 Task: Create Card Employee Termination Review in Board Content Marketing Best Practices to Workspace Business Intelligence Software. Create Card Pilates Review in Board Brand Experience Design to Workspace Business Intelligence Software. Create Card Employee Exit Interview Review in Board Employee Onboarding and Orientation Programs to Workspace Business Intelligence Software
Action: Mouse moved to (106, 332)
Screenshot: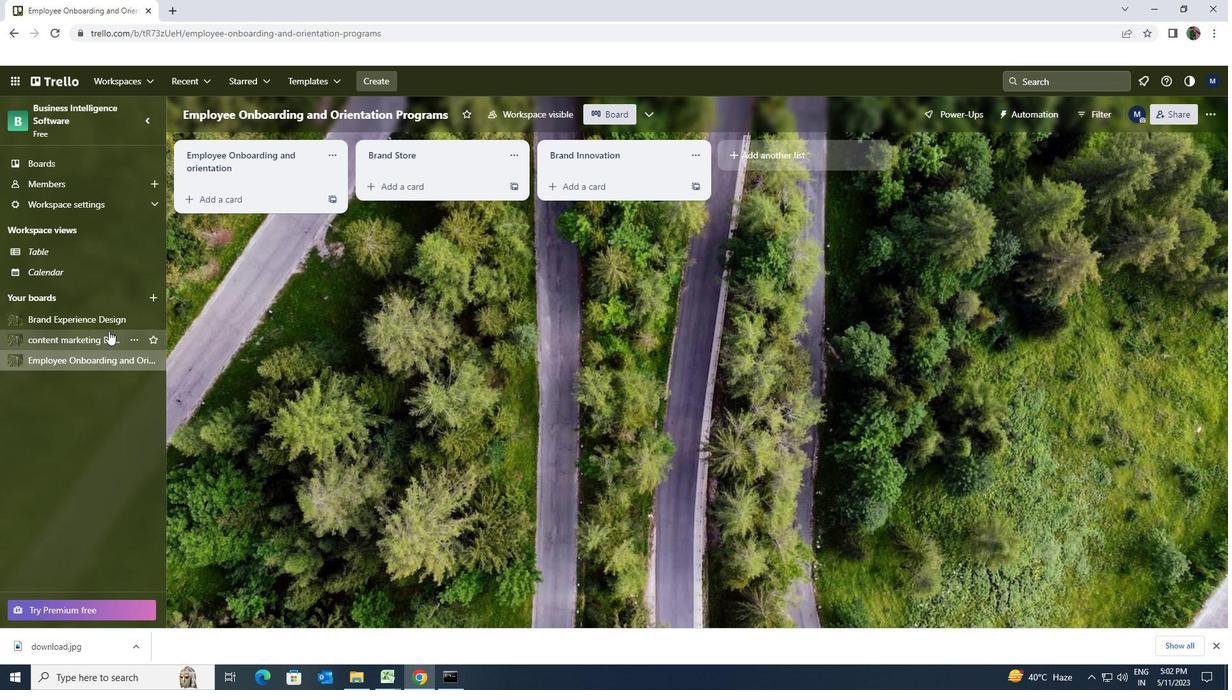 
Action: Mouse pressed left at (106, 332)
Screenshot: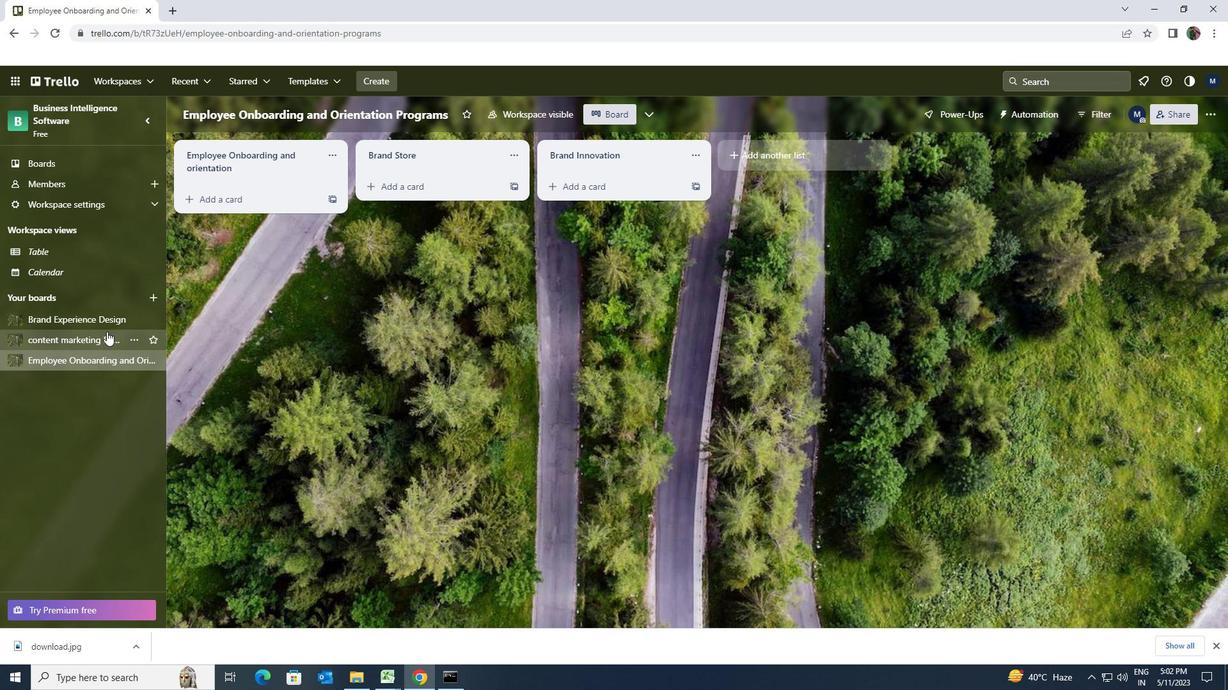 
Action: Mouse moved to (200, 186)
Screenshot: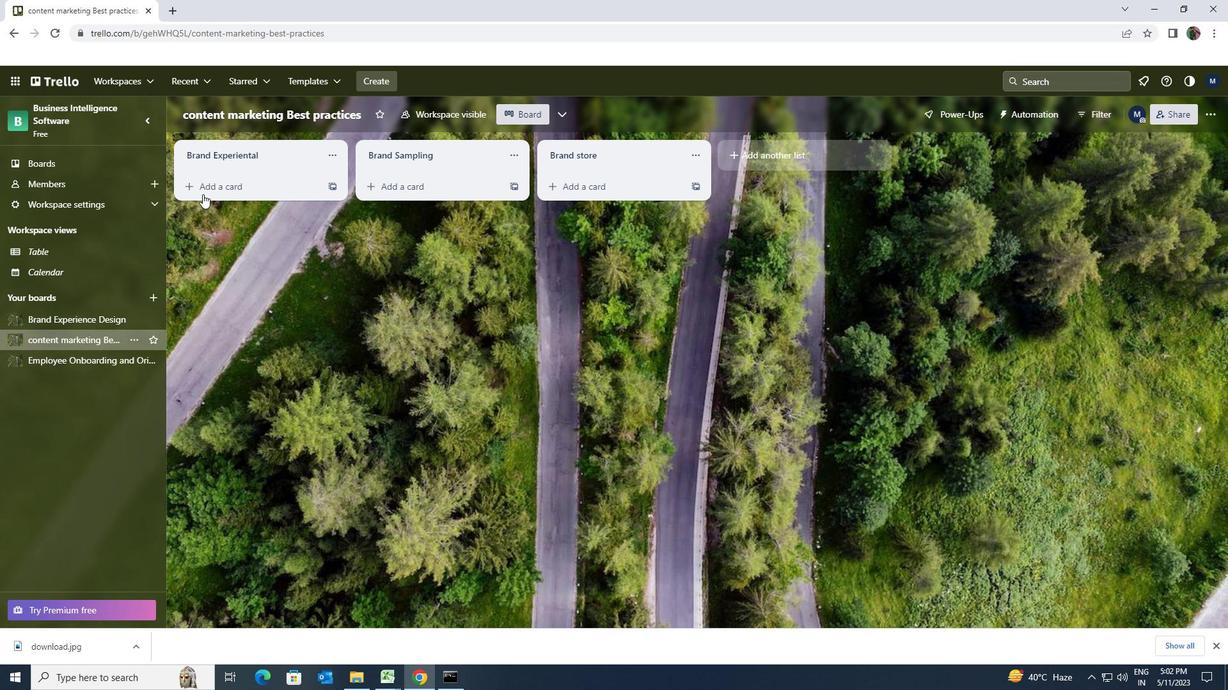 
Action: Mouse pressed left at (200, 186)
Screenshot: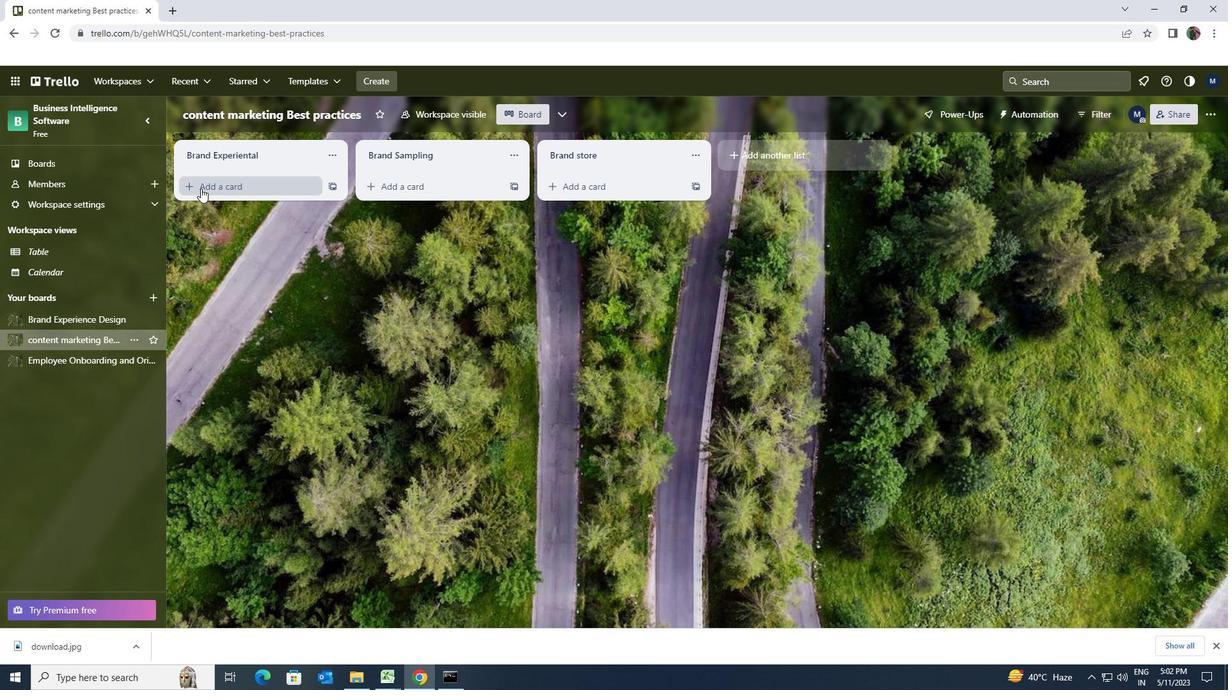 
Action: Mouse moved to (197, 189)
Screenshot: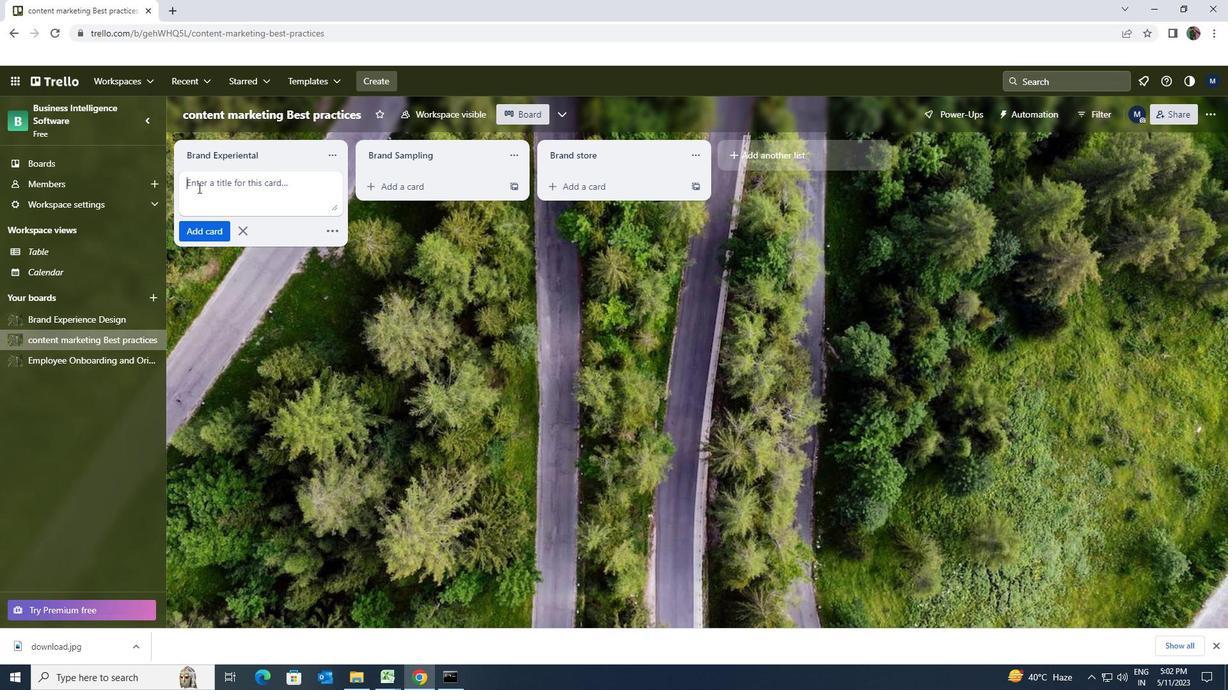 
Action: Key pressed <Key.shift><Key.shift><Key.shift><Key.shift><Key.shift><Key.shift><Key.shift><Key.shift><Key.shift><Key.shift><Key.shift>EMPLOYEE<Key.space><Key.shift>TERMINATION<Key.space><Key.shift>REVIEW
Screenshot: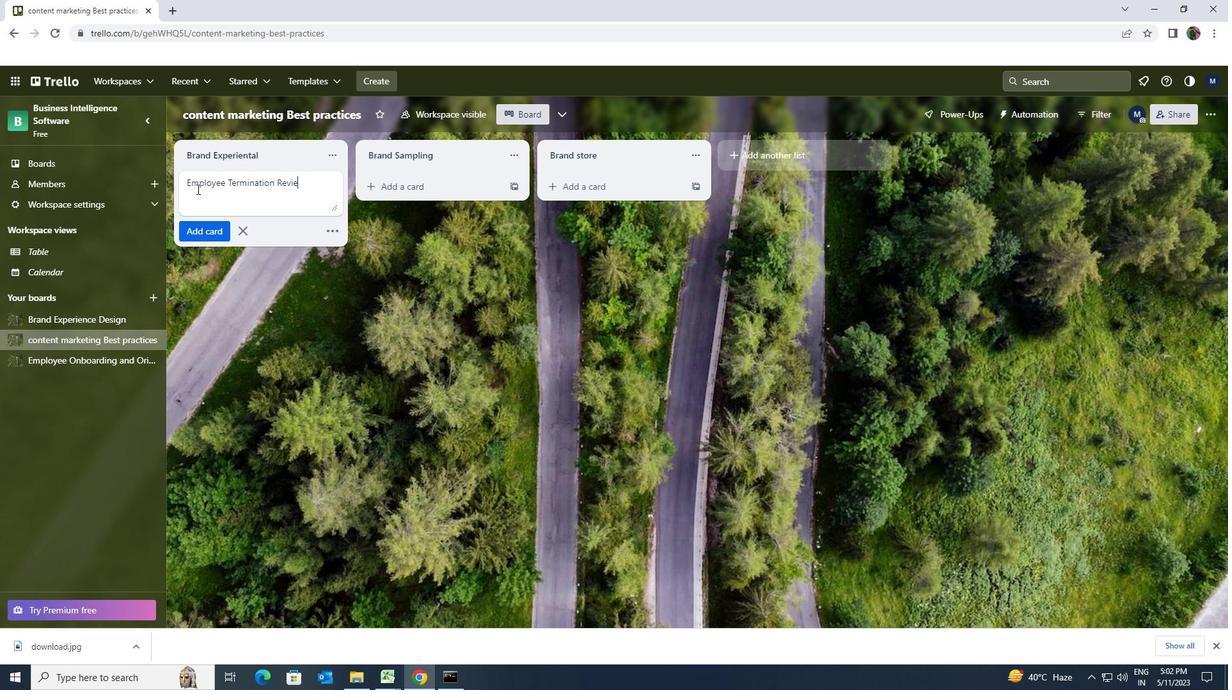 
Action: Mouse moved to (216, 227)
Screenshot: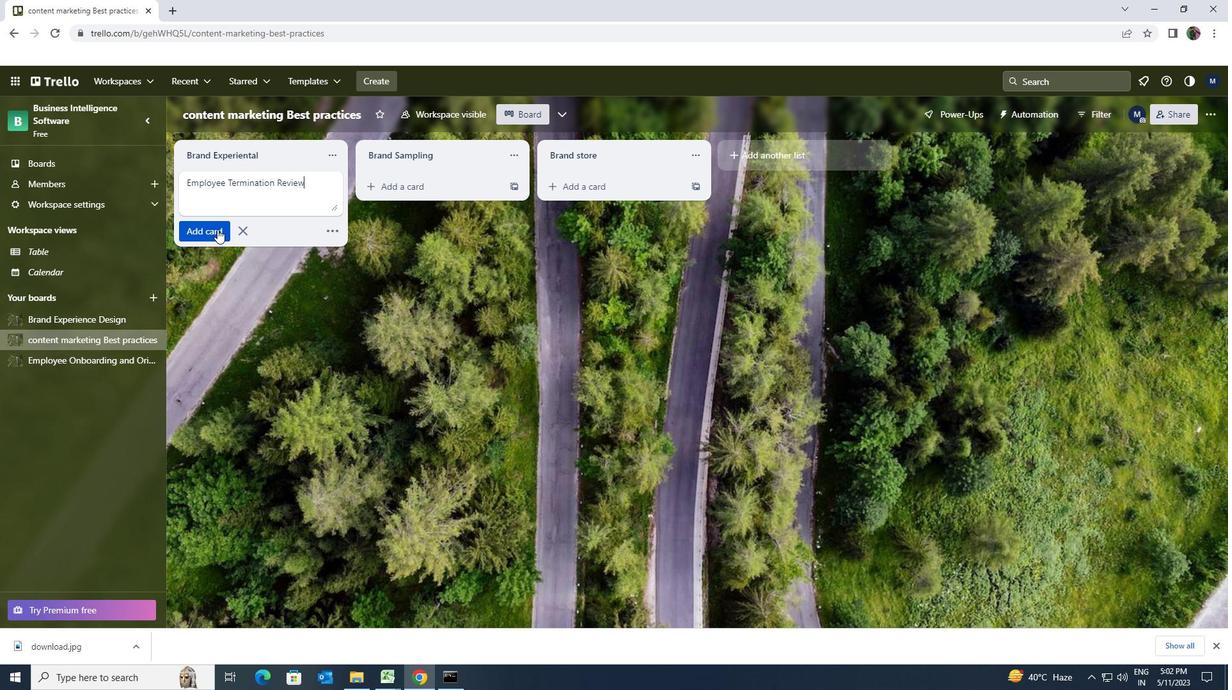 
Action: Mouse pressed left at (216, 227)
Screenshot: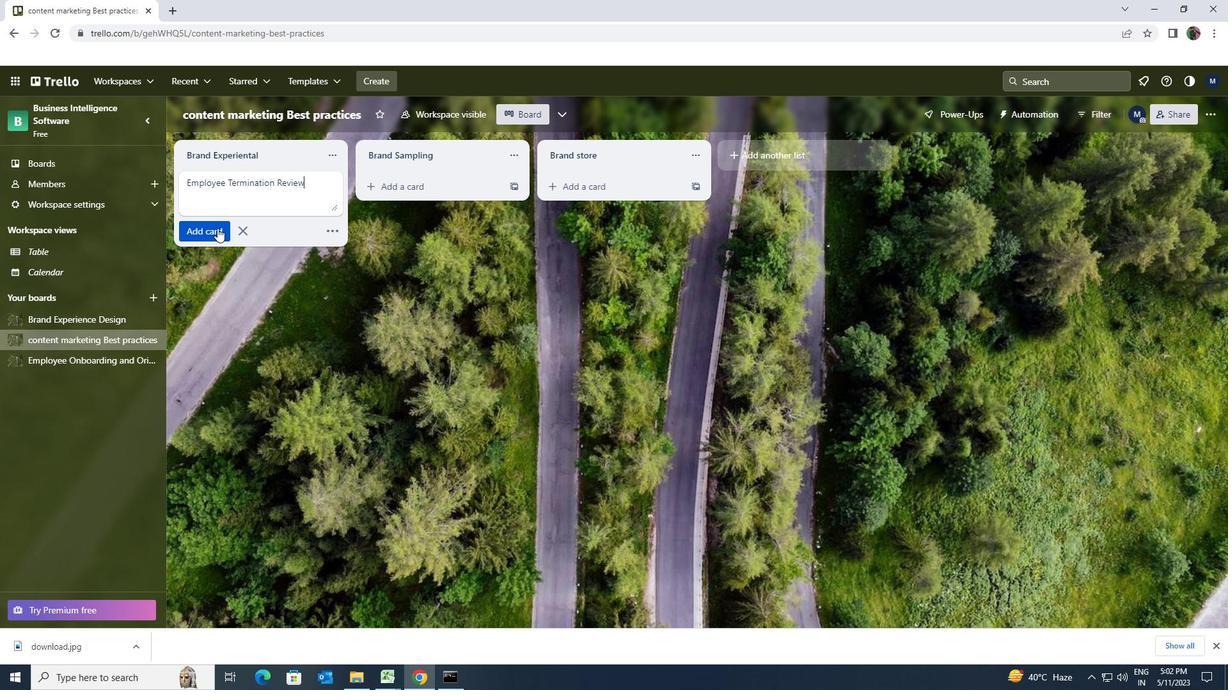 
Action: Mouse moved to (95, 321)
Screenshot: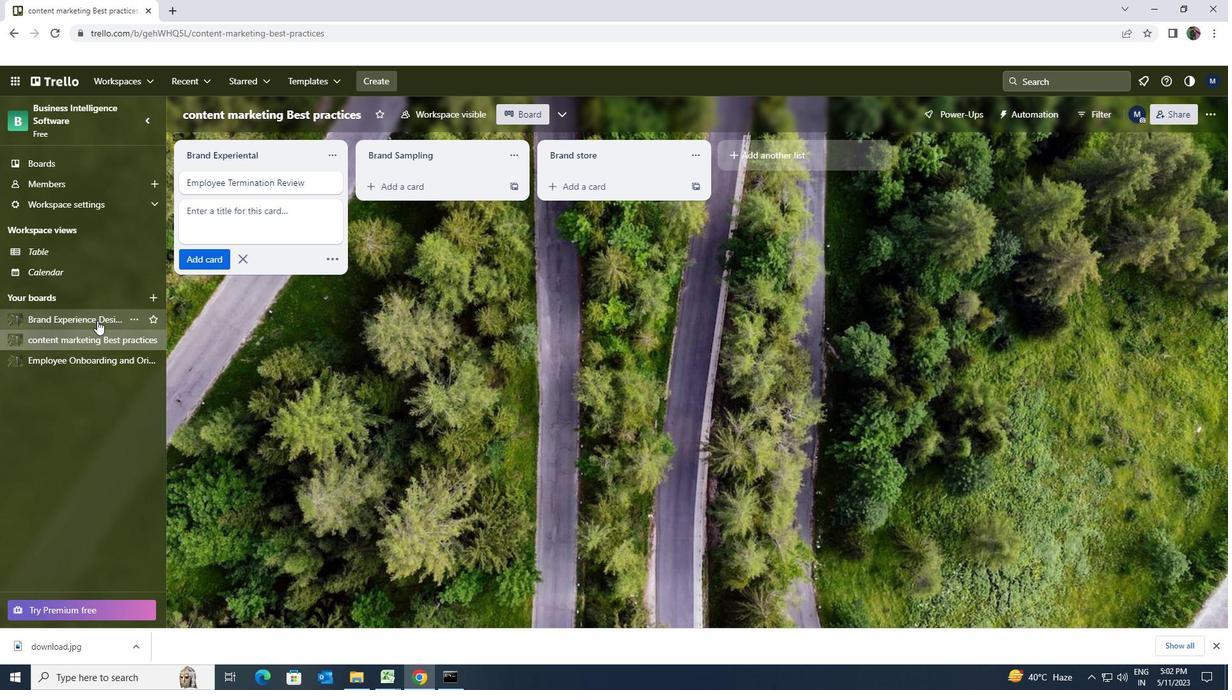 
Action: Mouse pressed left at (95, 321)
Screenshot: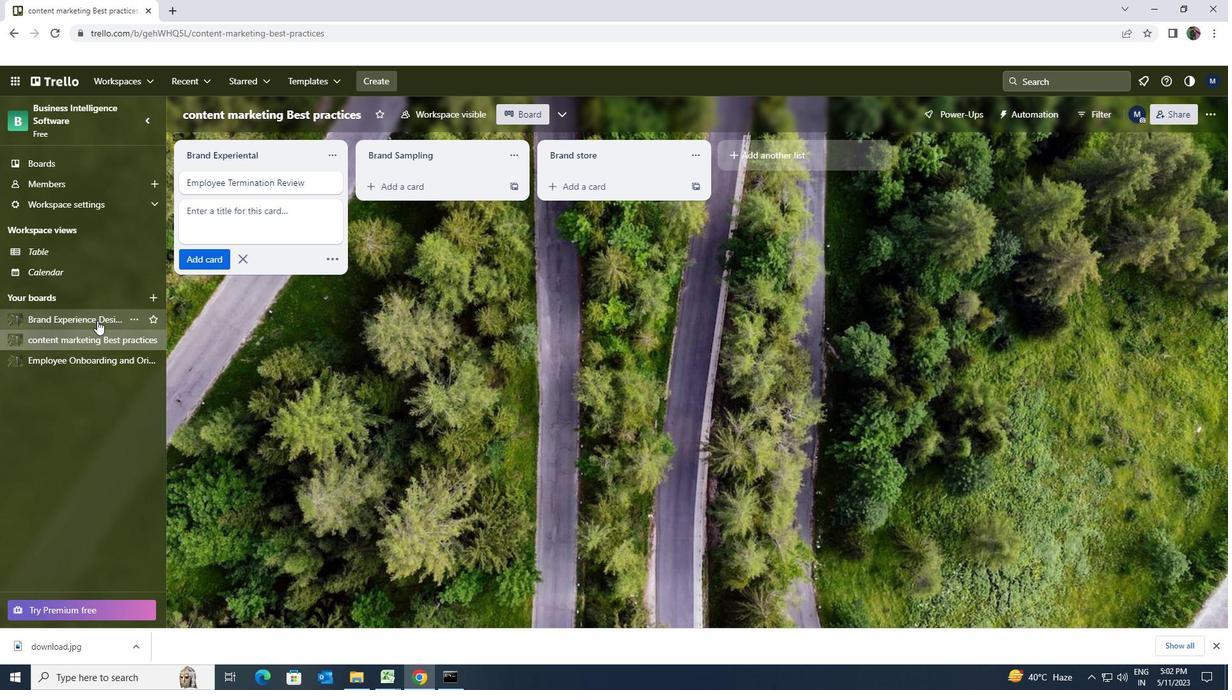 
Action: Mouse moved to (281, 188)
Screenshot: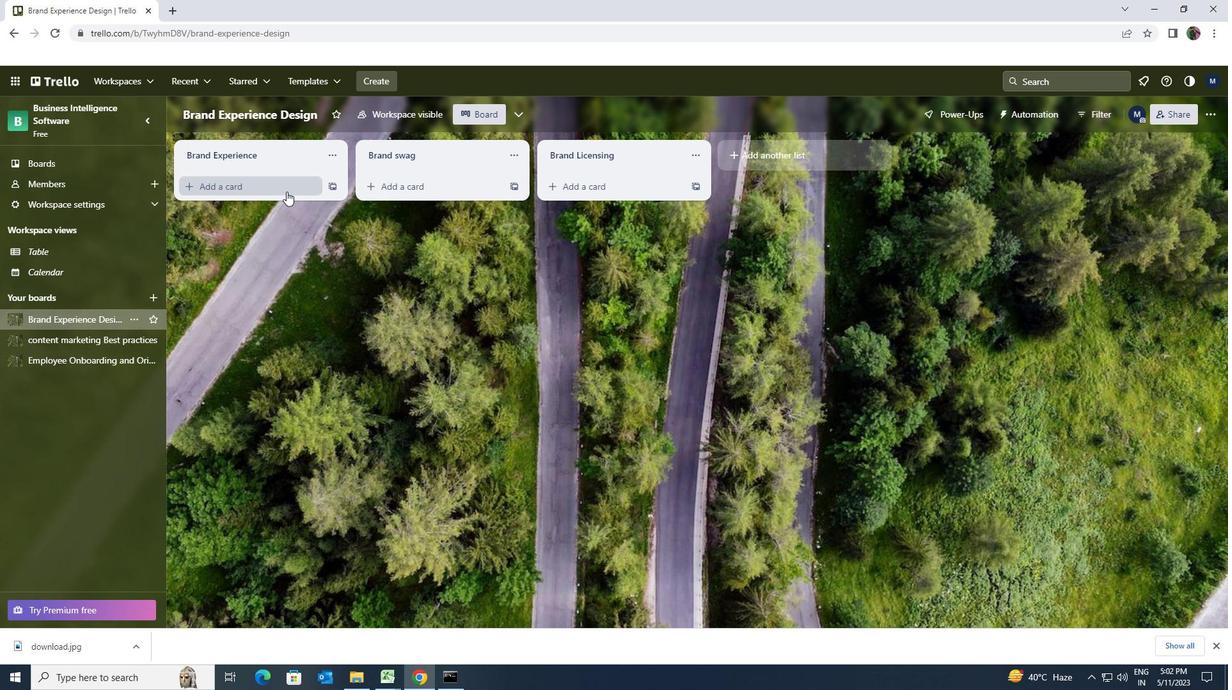 
Action: Mouse pressed left at (281, 188)
Screenshot: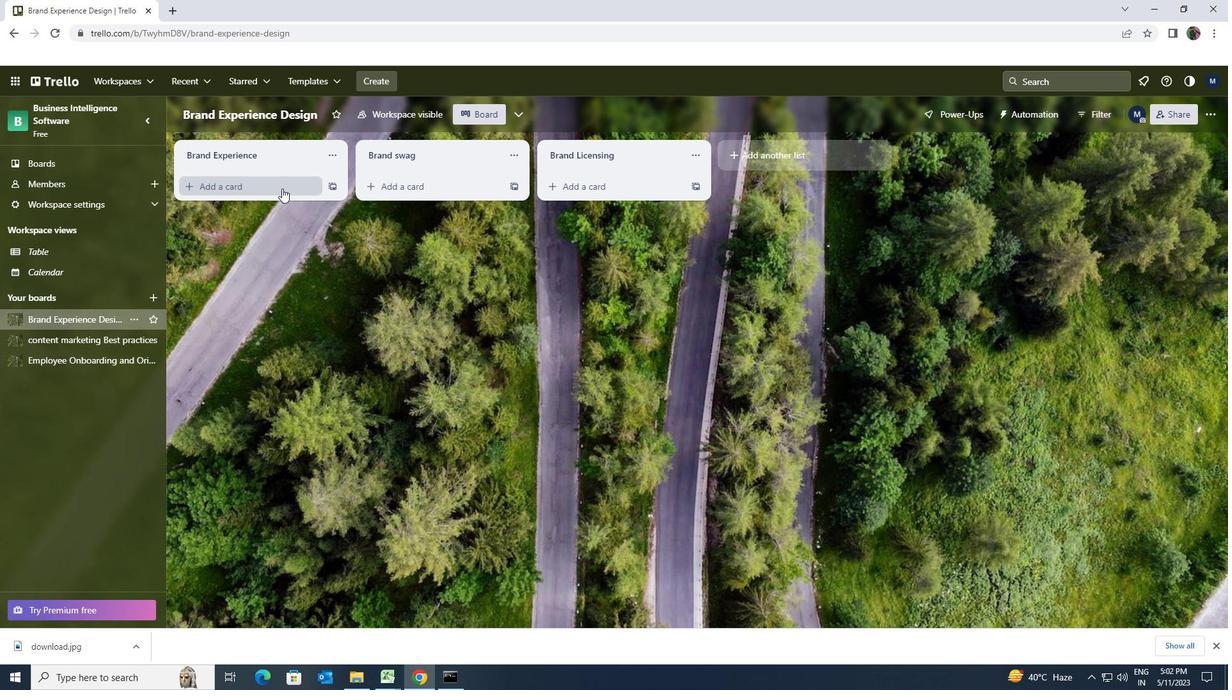 
Action: Key pressed <Key.shift>PILATES<Key.space><Key.shift><Key.shift><Key.shift><Key.shift><Key.shift><Key.shift><Key.shift><Key.shift><Key.shift><Key.shift><Key.shift><Key.shift><Key.shift><Key.shift><Key.shift><Key.shift><Key.shift><Key.shift><Key.shift><Key.shift><Key.shift><Key.shift><Key.shift><Key.shift><Key.shift><Key.shift><Key.shift>REVIEW
Screenshot: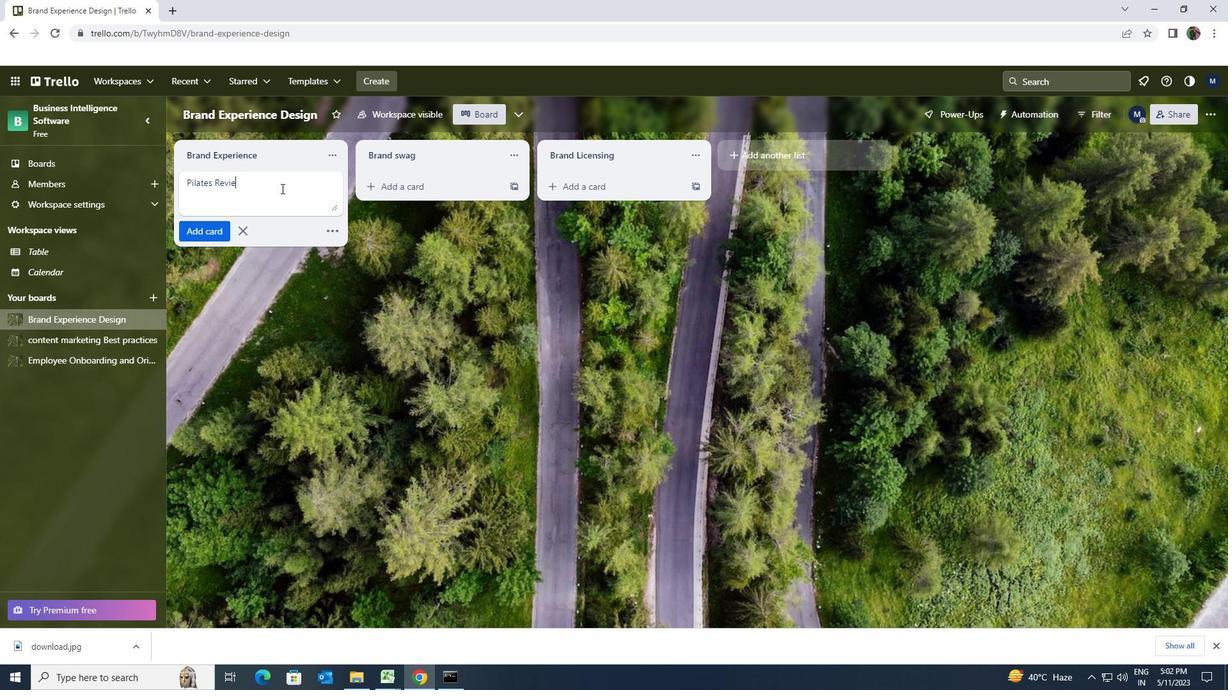 
Action: Mouse moved to (215, 229)
Screenshot: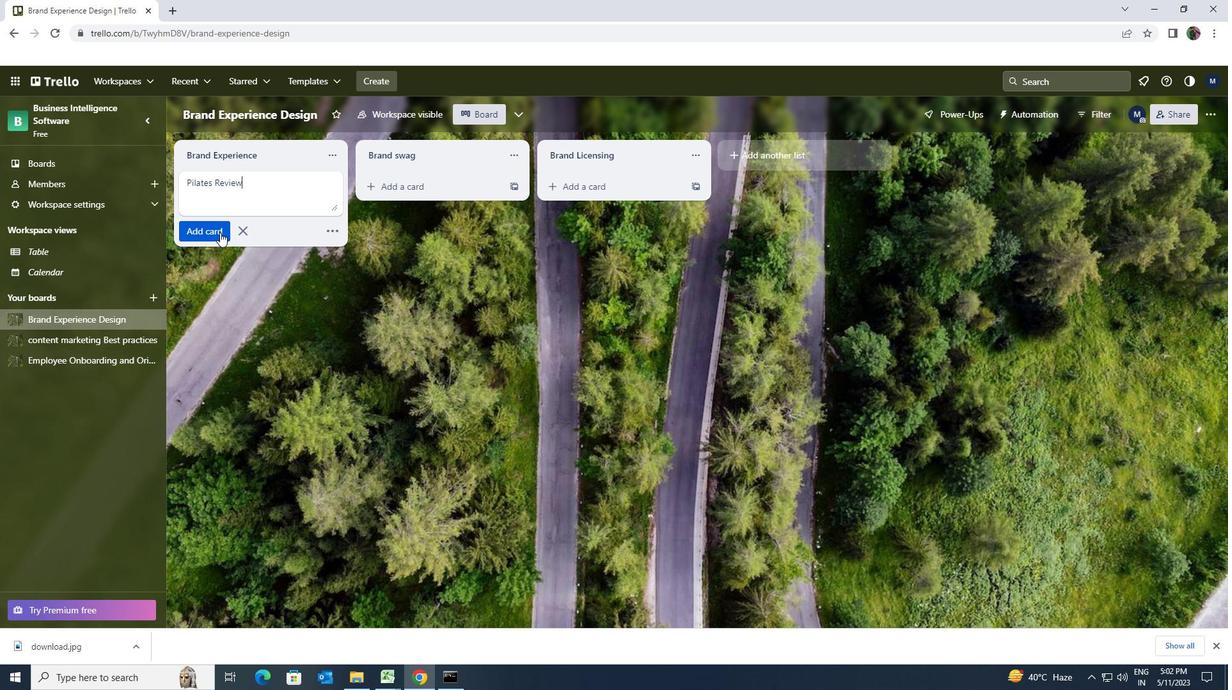 
Action: Mouse pressed left at (215, 229)
Screenshot: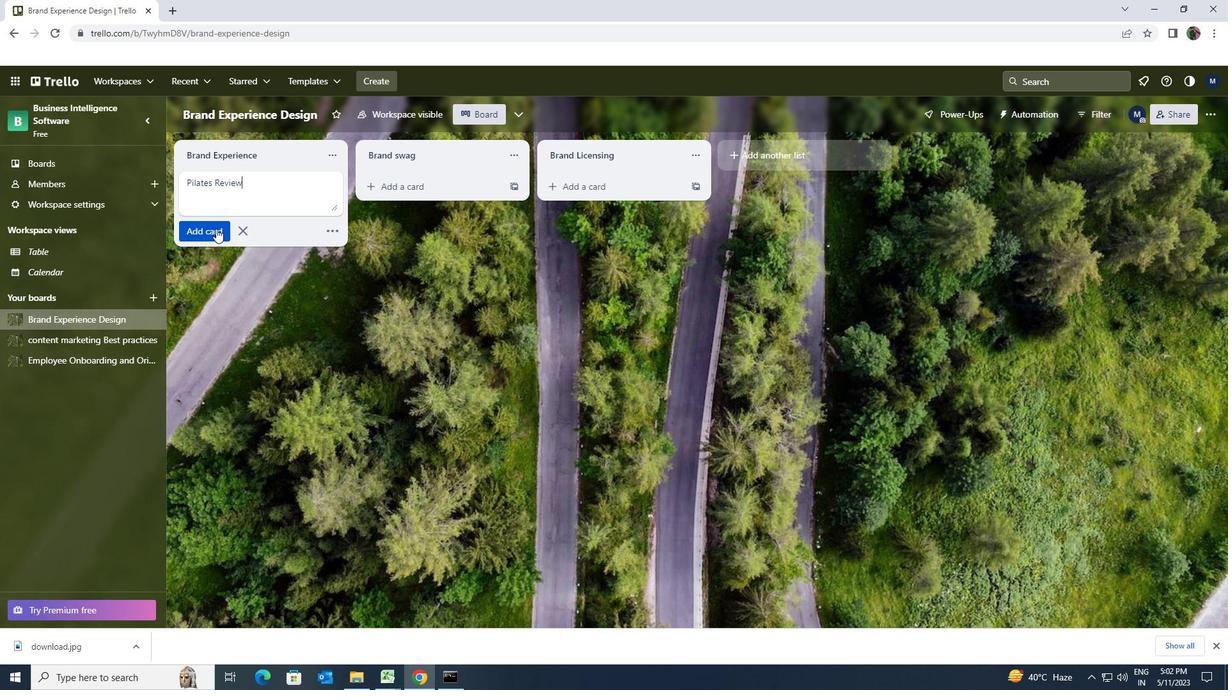 
Action: Mouse moved to (104, 362)
Screenshot: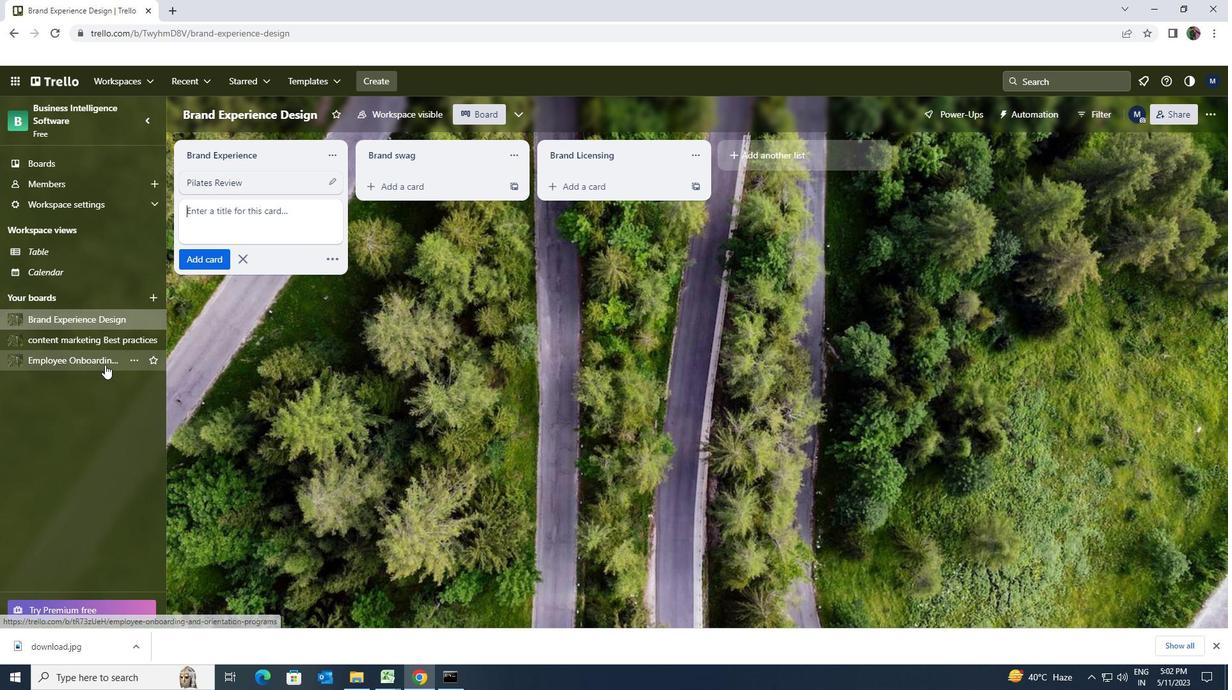 
Action: Mouse pressed left at (104, 362)
Screenshot: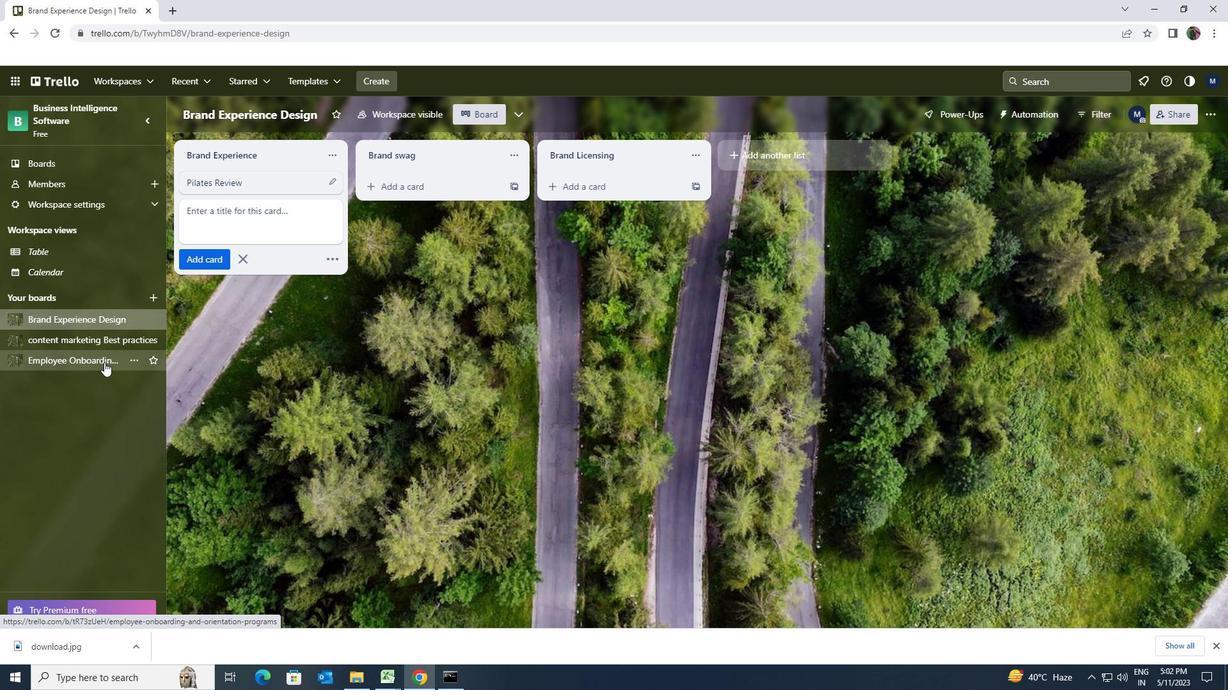 
Action: Mouse moved to (343, 205)
Screenshot: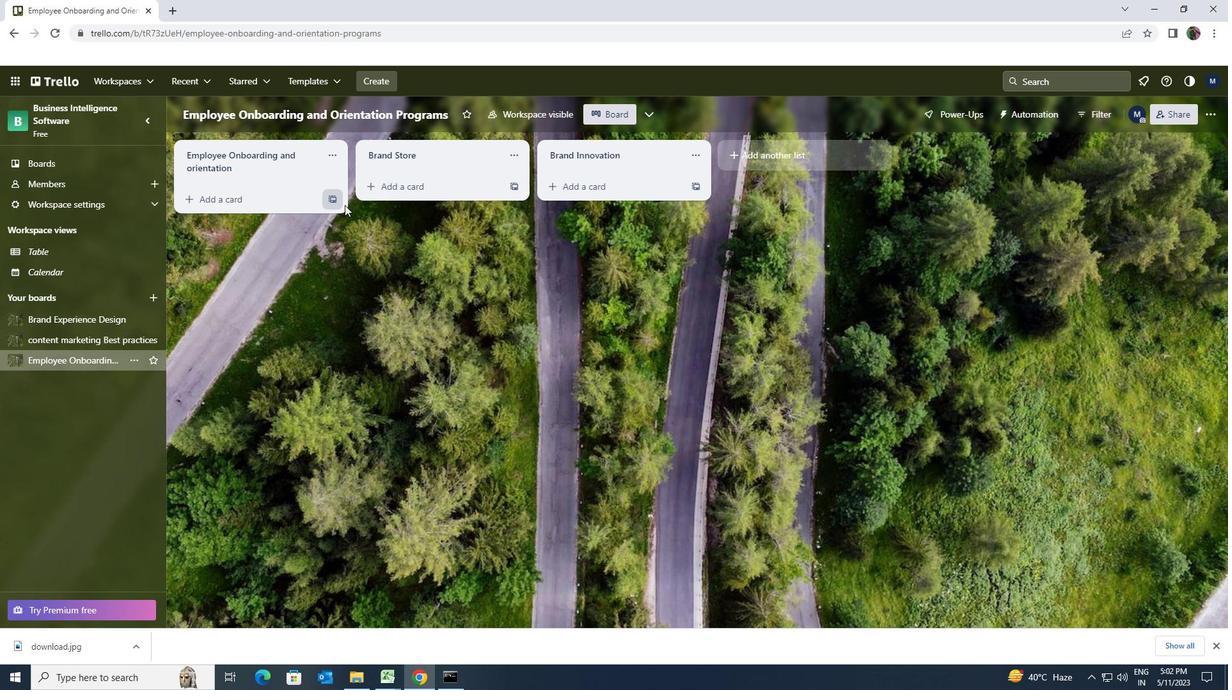 
Action: Mouse pressed left at (343, 205)
Screenshot: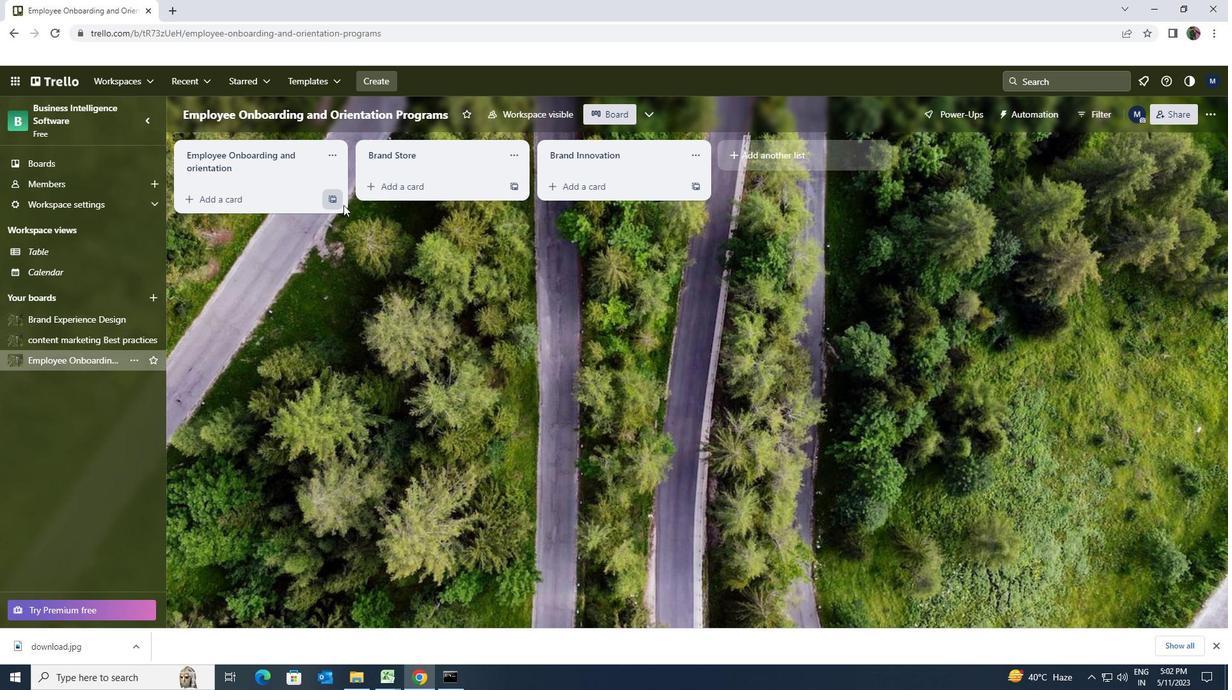 
Action: Key pressed <Key.shift>EXIT<Key.space><Key.shift><Key.shift><Key.shift><Key.shift><Key.backspace><Key.backspace><Key.backspace><Key.backspace>
Screenshot: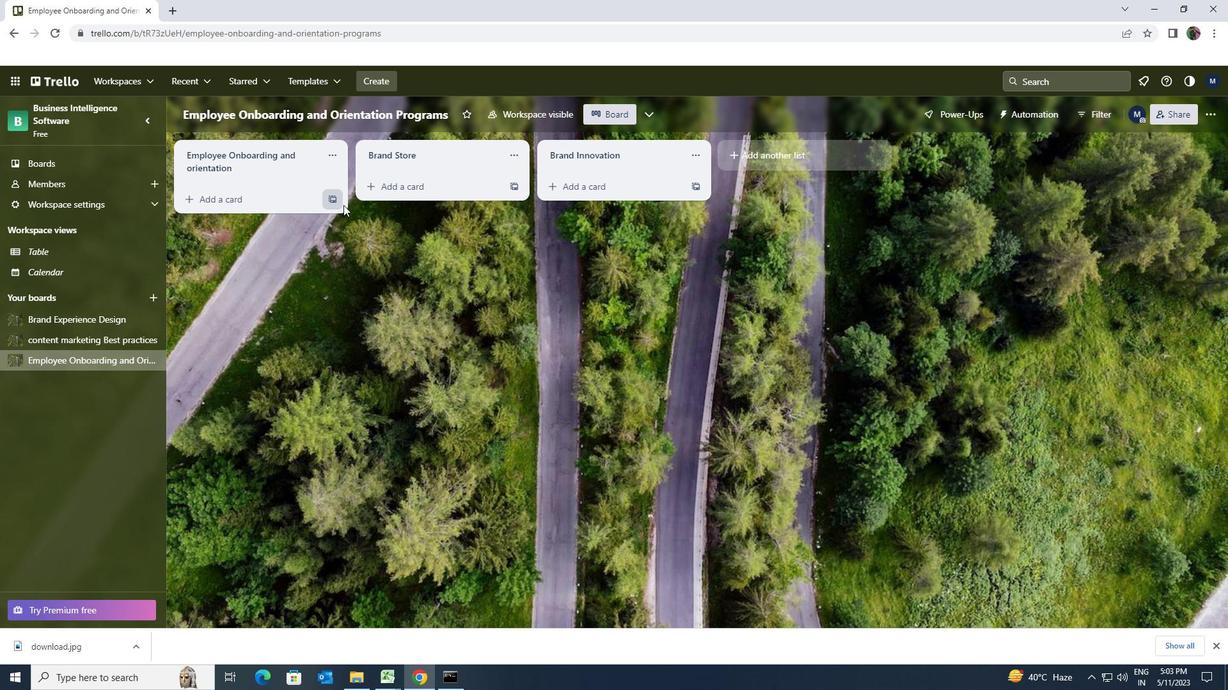 
Action: Mouse moved to (255, 203)
Screenshot: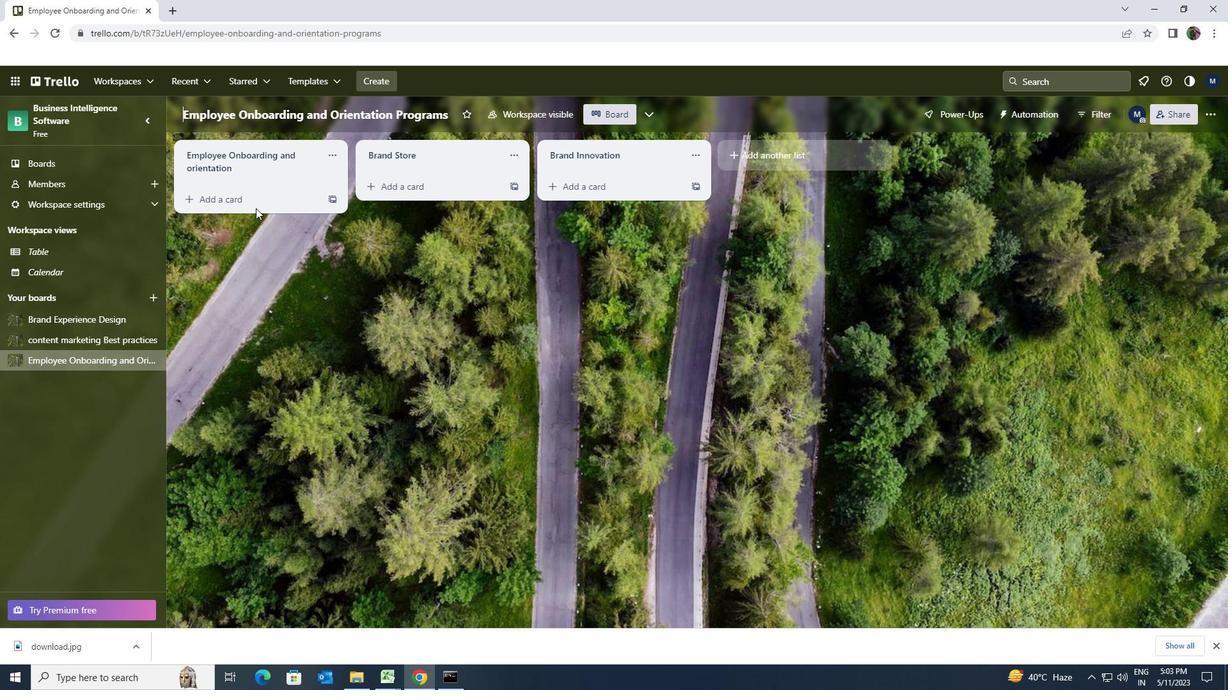 
Action: Mouse pressed left at (255, 203)
Screenshot: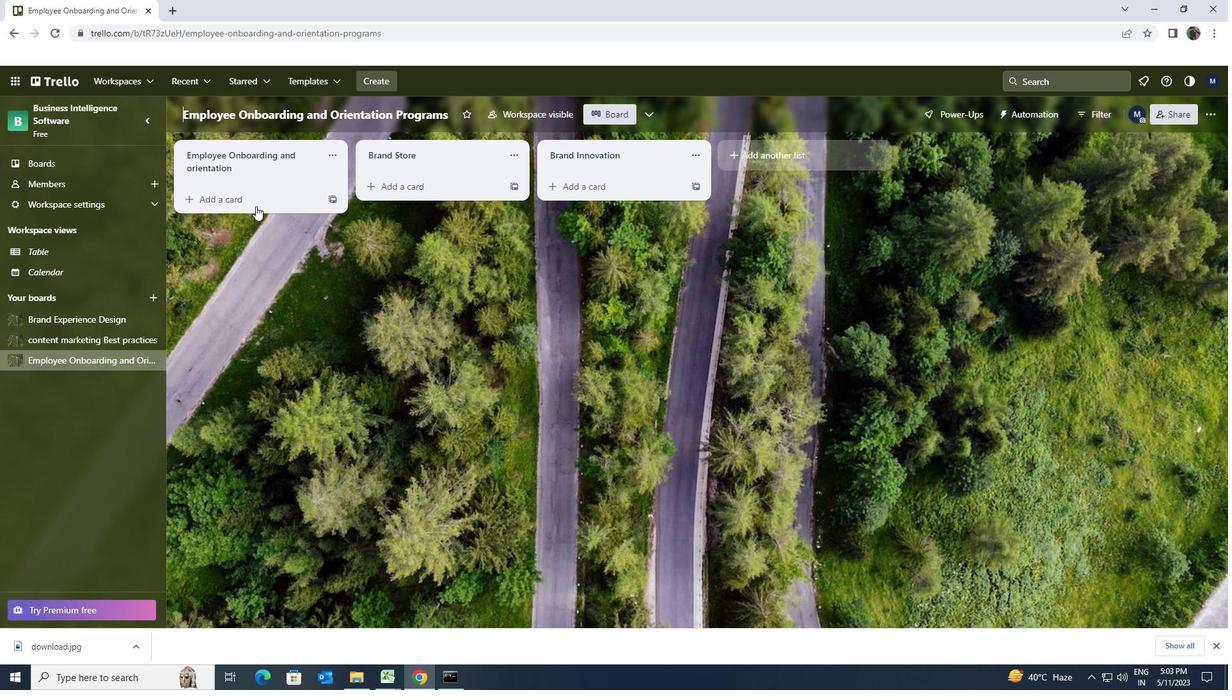 
Action: Key pressed <Key.shift>EMPLOU<Key.backspace>YEE<Key.space><Key.shift>EXIT<Key.space><Key.shift>INTERVIEW
Screenshot: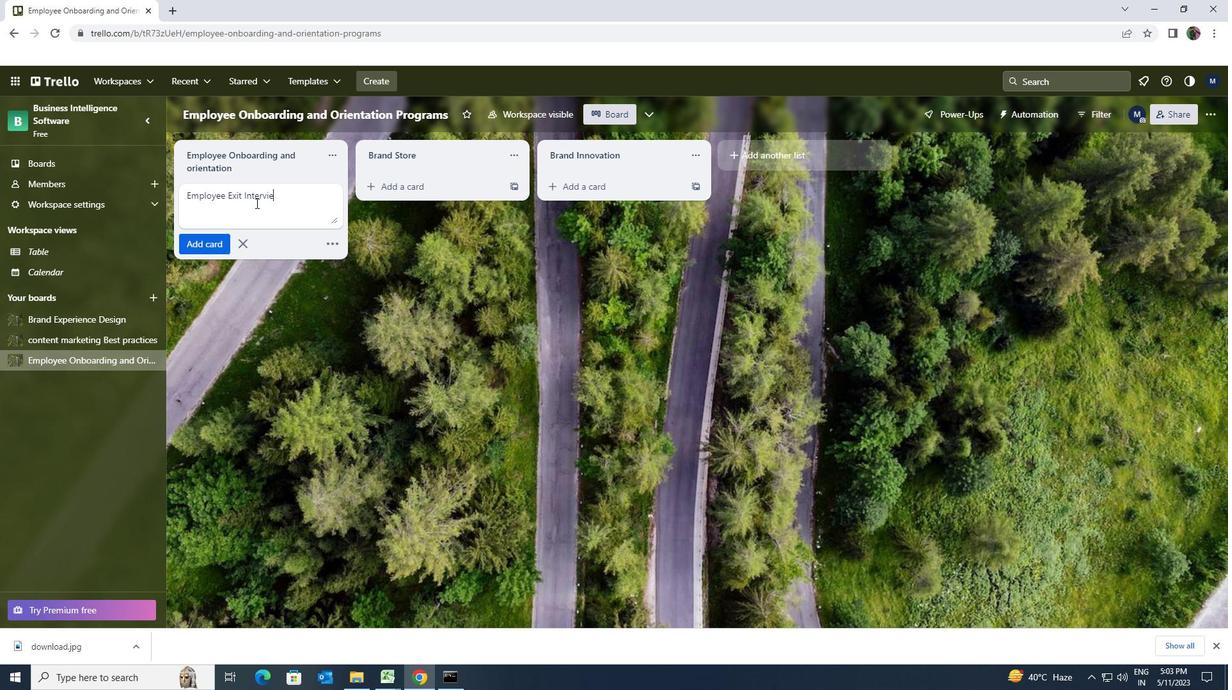 
Action: Mouse moved to (212, 240)
Screenshot: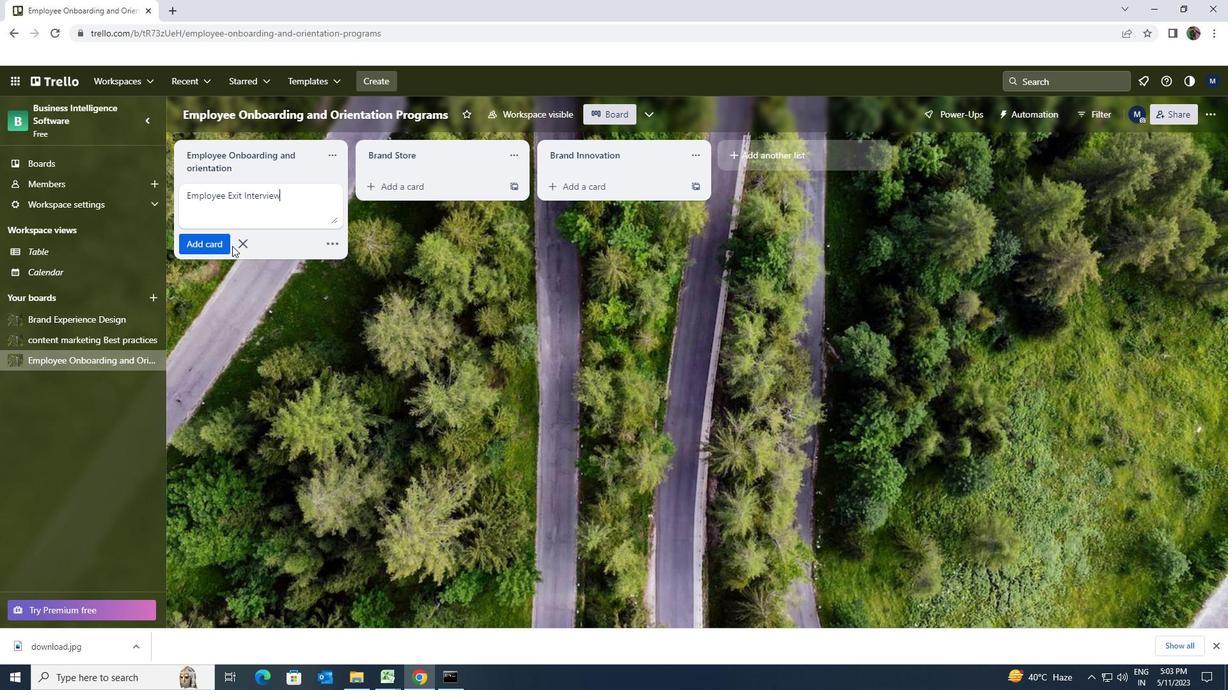 
Action: Mouse pressed left at (212, 240)
Screenshot: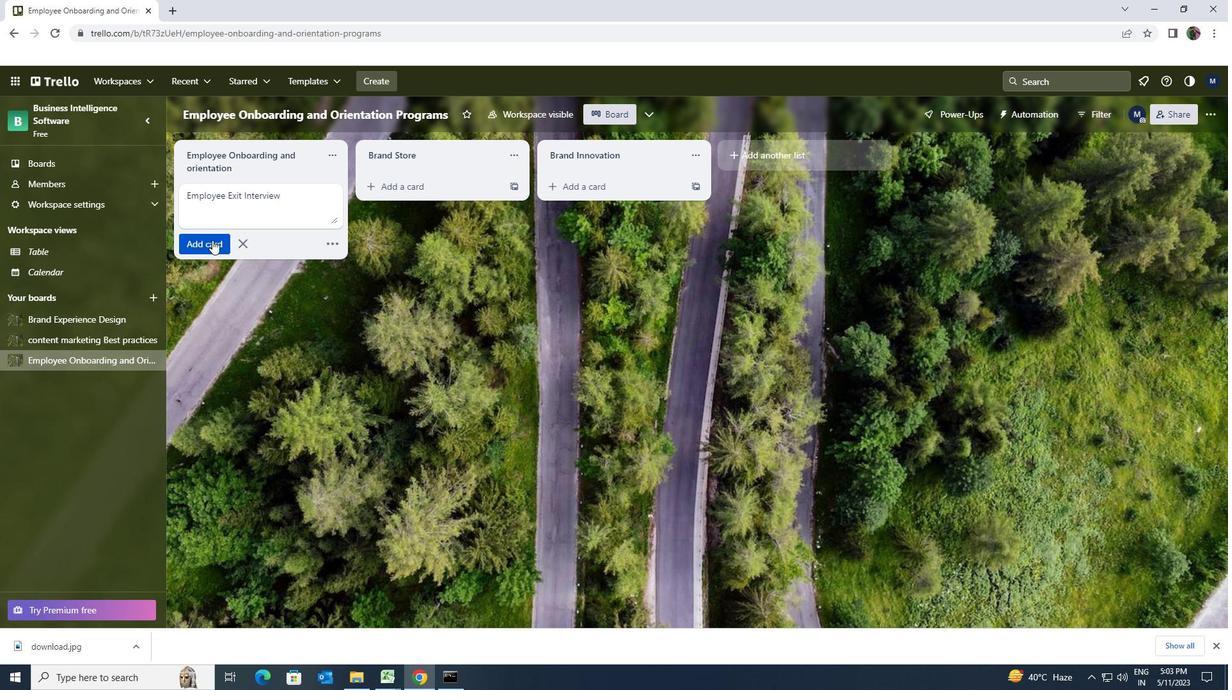 
Action: Mouse moved to (211, 240)
Screenshot: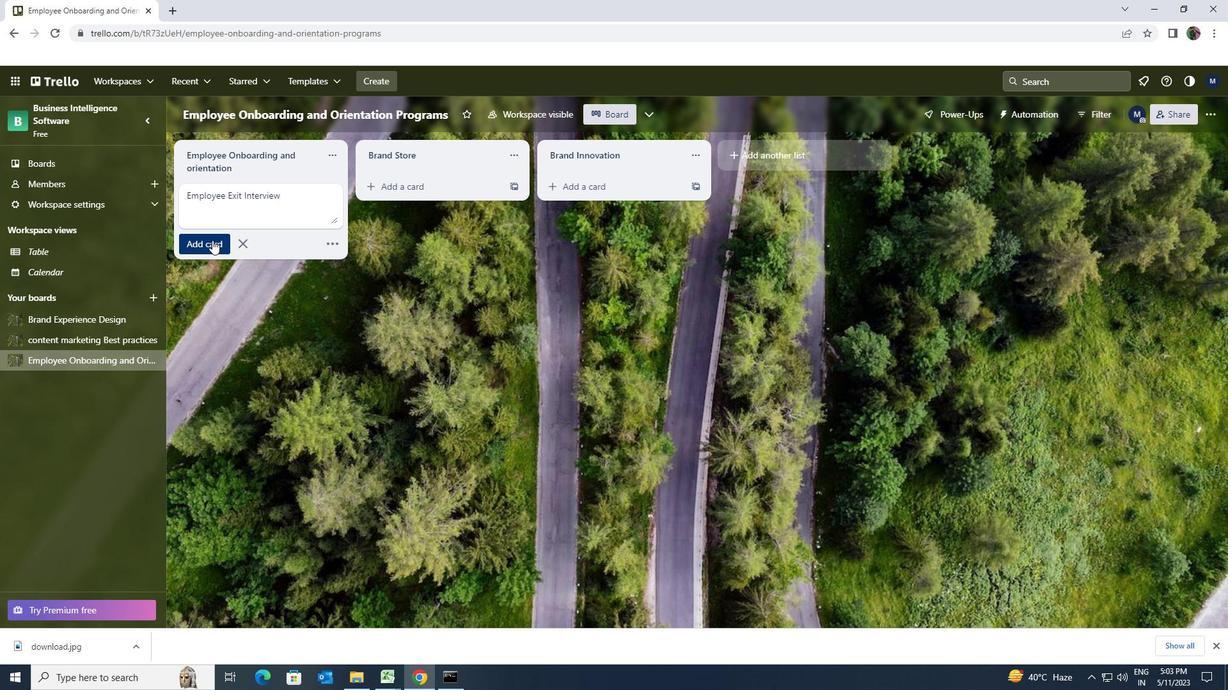 
